 Task: Compose and send an email to jack@gmail.com with the subject 'feedback for our products'. Thank the recipient for being part of the community, invite them to take a survey, and offer a $10 credit for participation. Sign off with 'Regards, PMC'.
Action: Mouse pressed left at (81, 27)
Screenshot: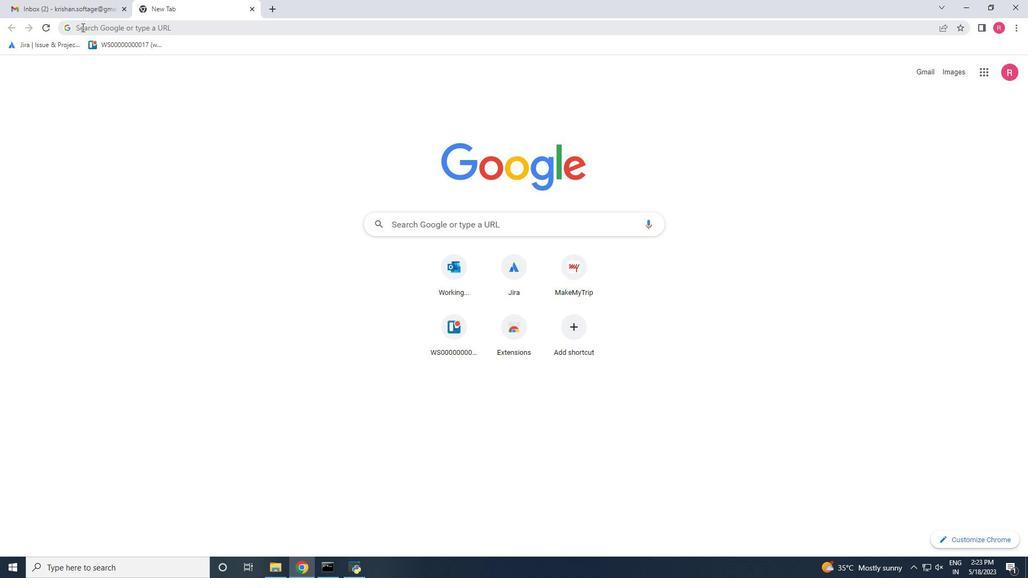 
Action: Key pressed gmail<Key.enter>
Screenshot: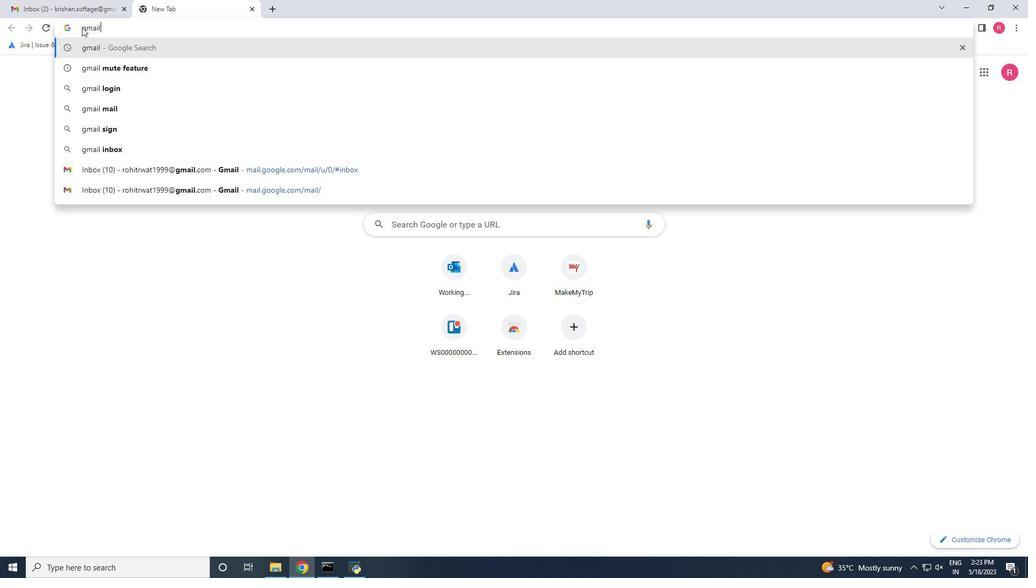 
Action: Mouse moved to (167, 168)
Screenshot: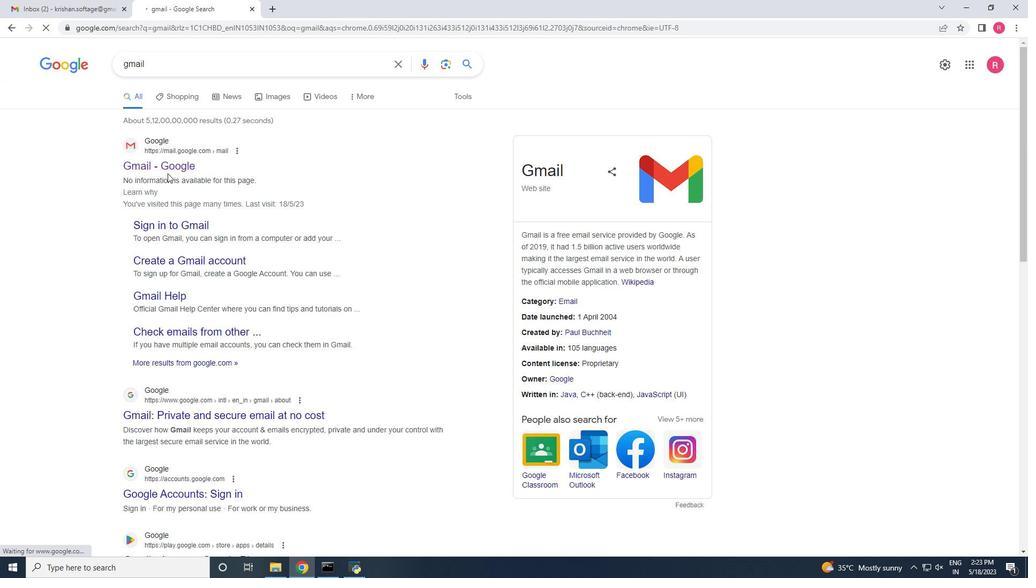 
Action: Mouse pressed left at (167, 168)
Screenshot: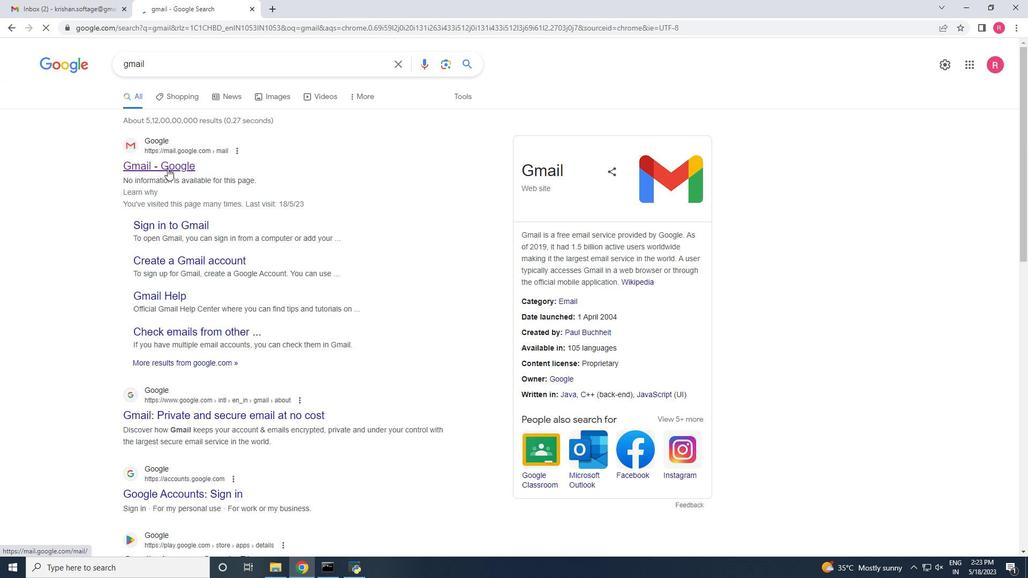 
Action: Mouse moved to (60, 88)
Screenshot: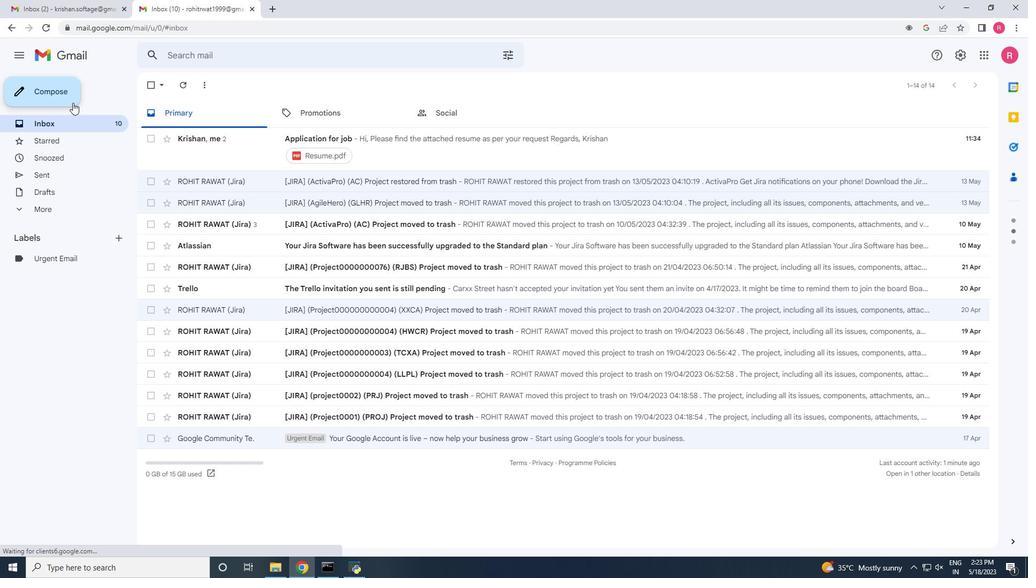 
Action: Mouse pressed left at (60, 88)
Screenshot: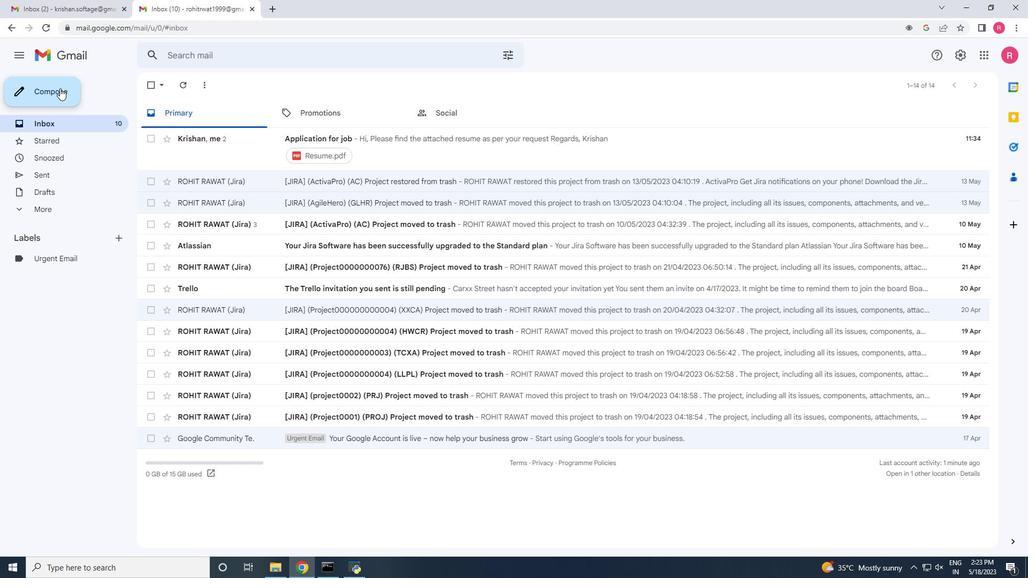 
Action: Mouse moved to (700, 259)
Screenshot: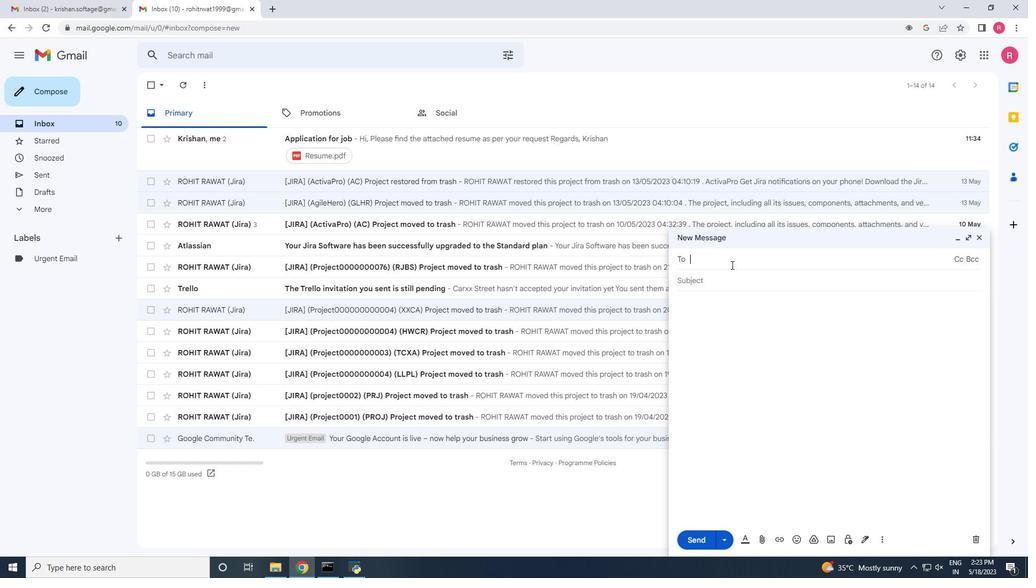 
Action: Mouse pressed left at (700, 259)
Screenshot: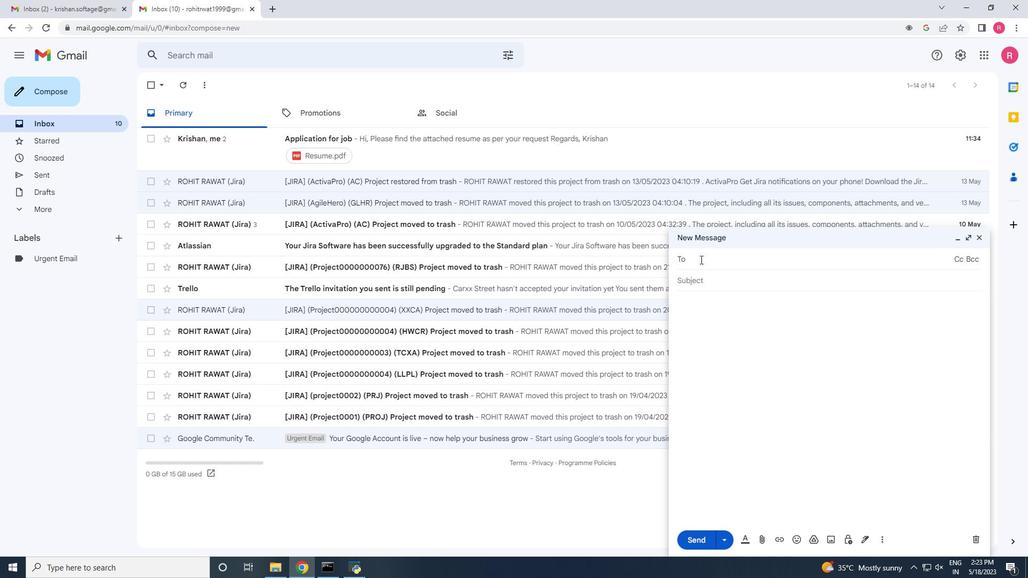 
Action: Mouse moved to (701, 258)
Screenshot: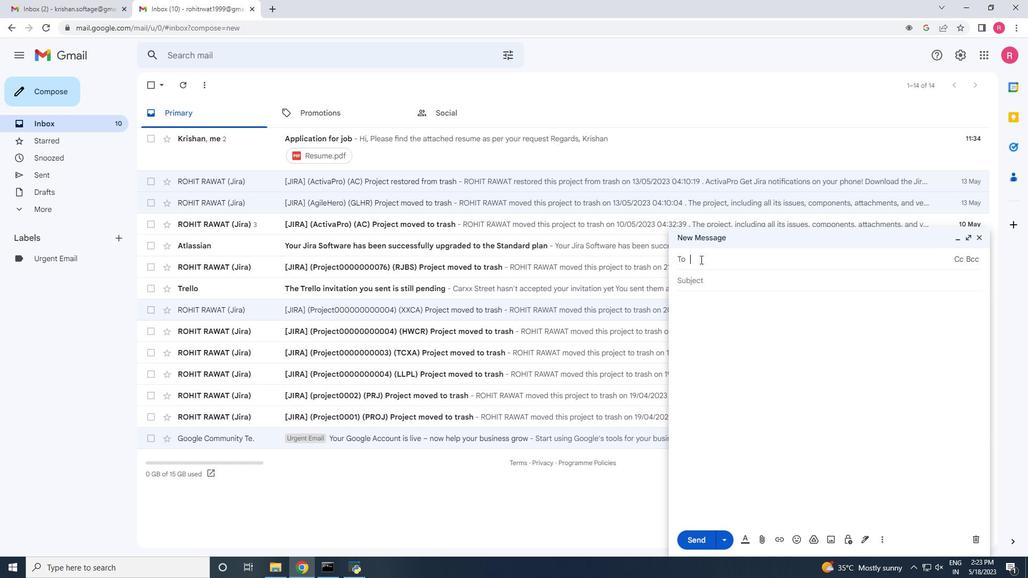 
Action: Key pressed jack<Key.shift>@gmail.com
Screenshot: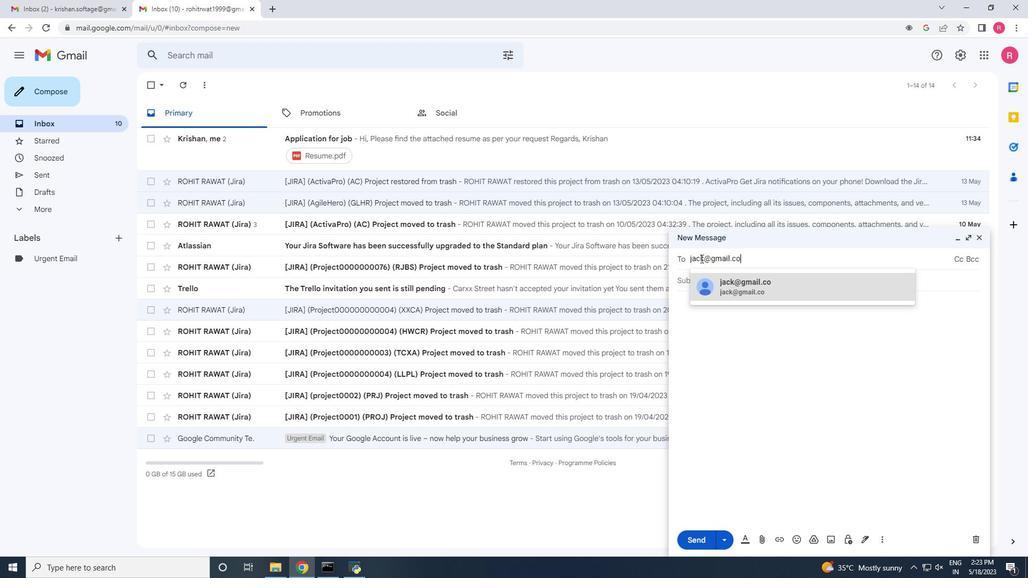 
Action: Mouse moved to (682, 282)
Screenshot: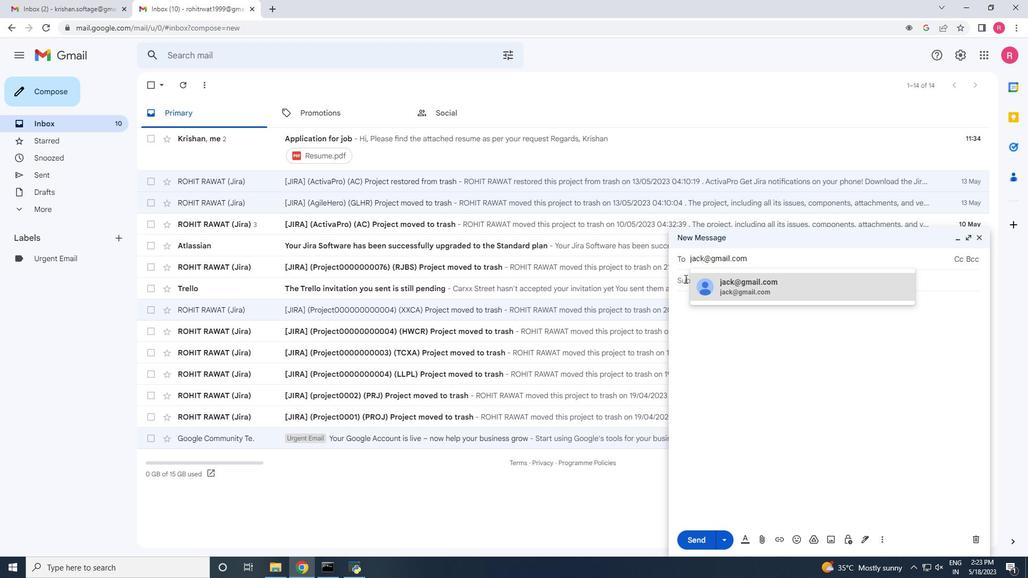 
Action: Mouse pressed left at (682, 282)
Screenshot: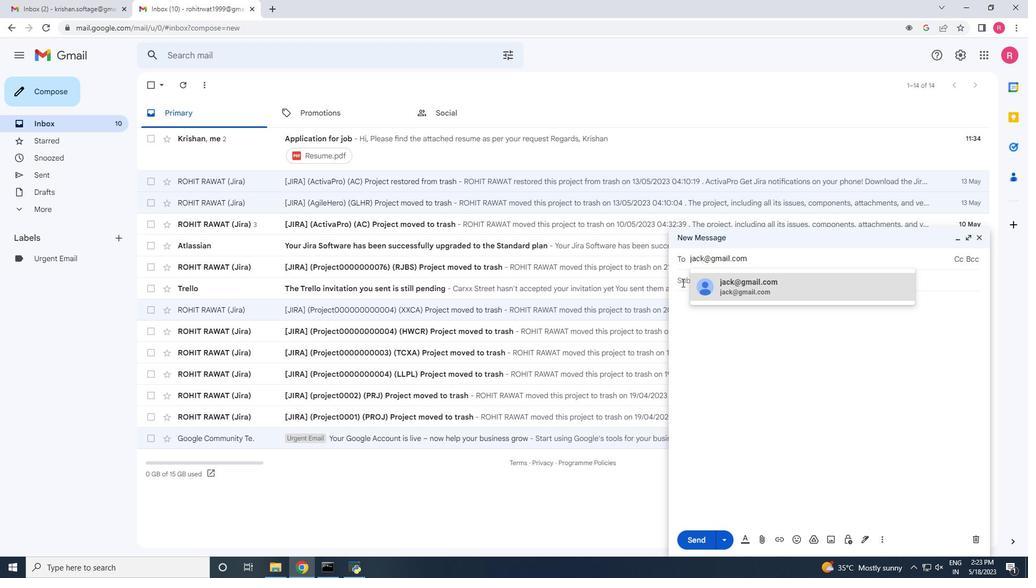 
Action: Mouse moved to (686, 305)
Screenshot: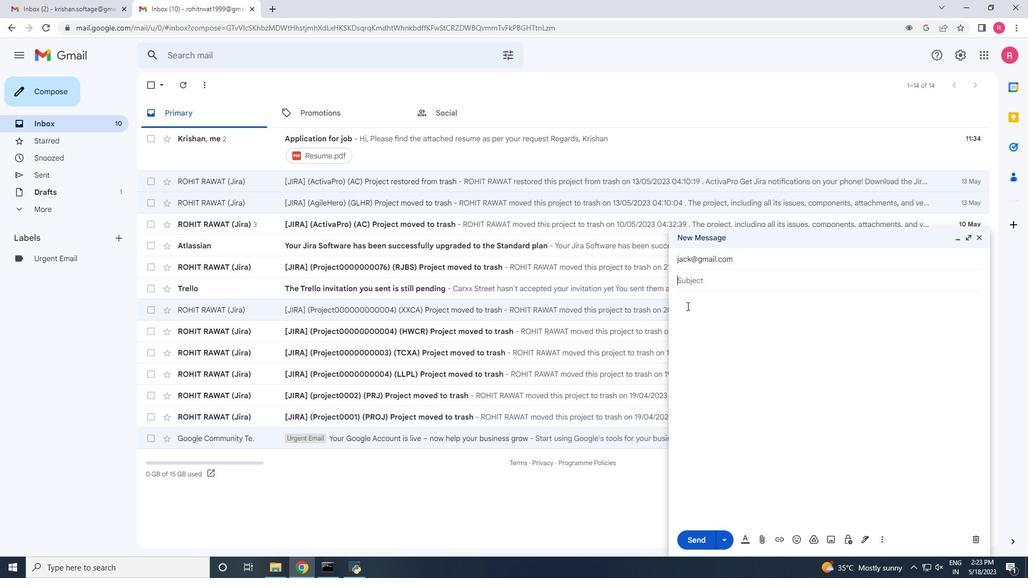
Action: Mouse pressed left at (686, 305)
Screenshot: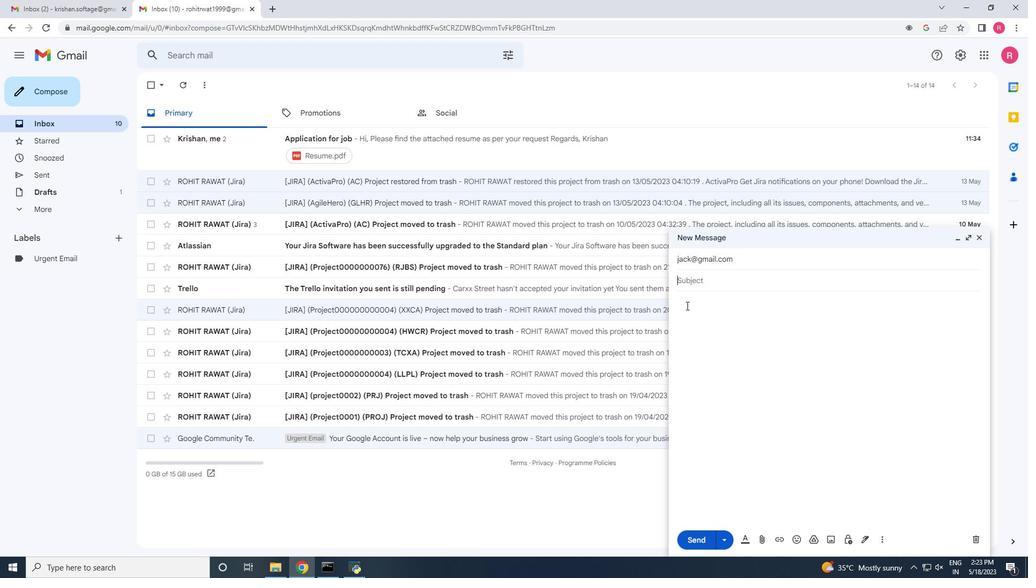 
Action: Key pressed hi<Key.space><Key.shift>Jack,<Key.left><Key.left><Key.left><Key.left><Key.left><Key.left><Key.left><Key.backspace><Key.shift>H<Key.right><Key.right><Key.right><Key.right><Key.right><Key.right><Key.right><Key.enter>
Screenshot: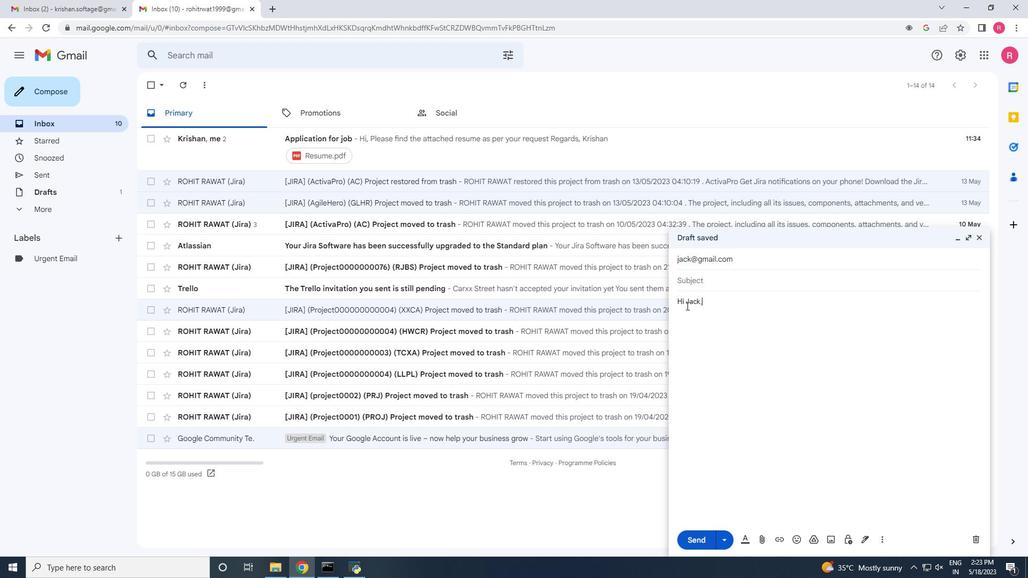 
Action: Mouse moved to (697, 281)
Screenshot: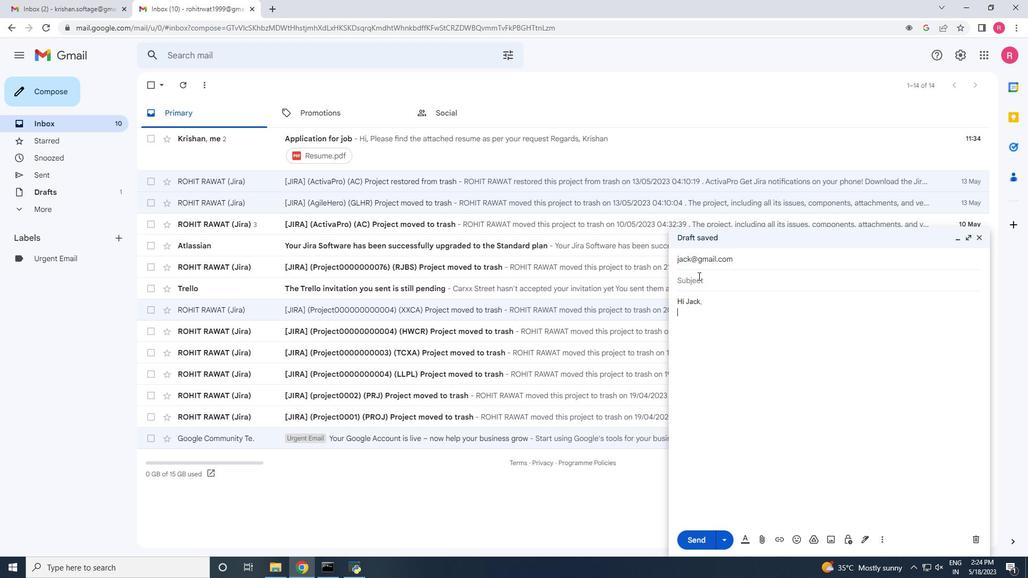 
Action: Mouse pressed left at (697, 281)
Screenshot: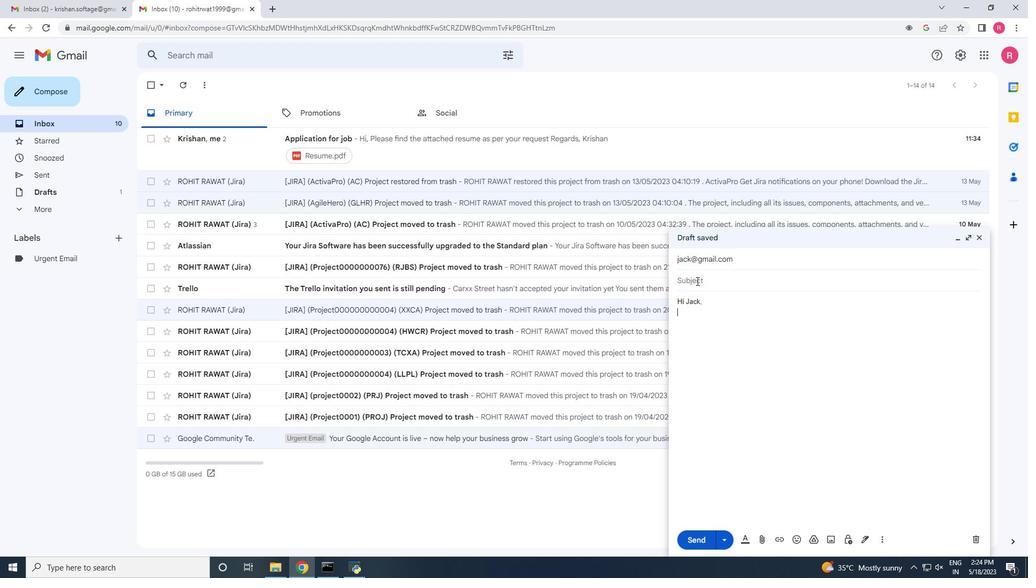 
Action: Key pressed feedback<Key.space>for<Key.space>you<Key.backspace><Key.backspace><Key.backspace>our<Key.space>s<Key.backspace>products
Screenshot: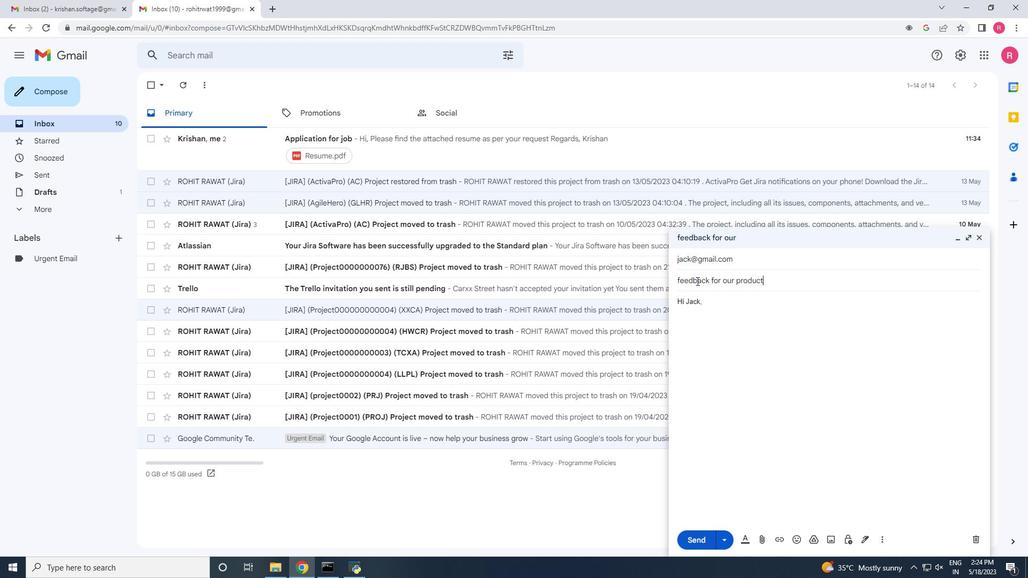 
Action: Mouse moved to (713, 301)
Screenshot: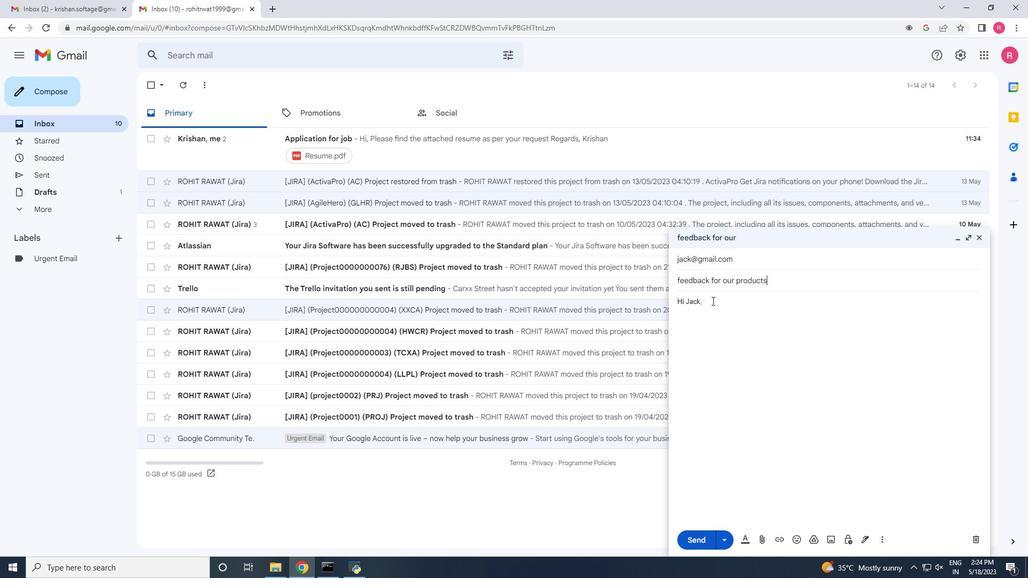 
Action: Mouse pressed left at (713, 301)
Screenshot: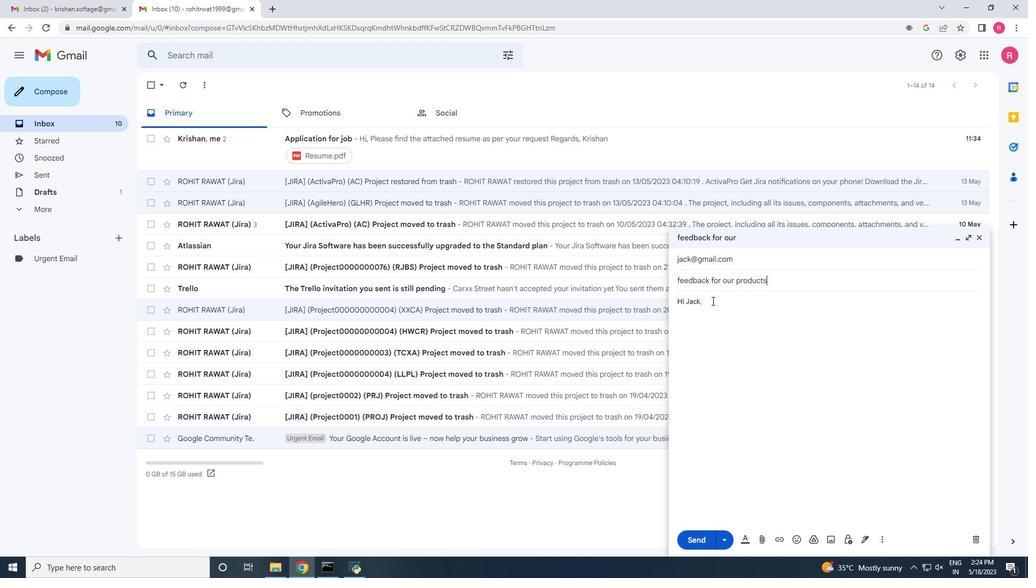 
Action: Key pressed <Key.enter><Key.enter><Key.shift><Key.shift><Key.shift><Key.shift>Thank<Key.space><Key.shift><Key.shift><Key.shift><Key.shift>you<Key.space>for<Key.space>a<Key.space>part<Key.space>od<Key.backspace>f<Key.space>our<Key.space>communtiy,<Key.space>we'ar<Key.space>alwasy<Key.space>striving<Key.space>to<Key.space>deliver<Key.space>the<Key.space>best<Key.space>experence<Key.space><Key.backspace><Key.backspace><Key.backspace><Key.backspace><Key.backspace><Key.backspace>
Screenshot: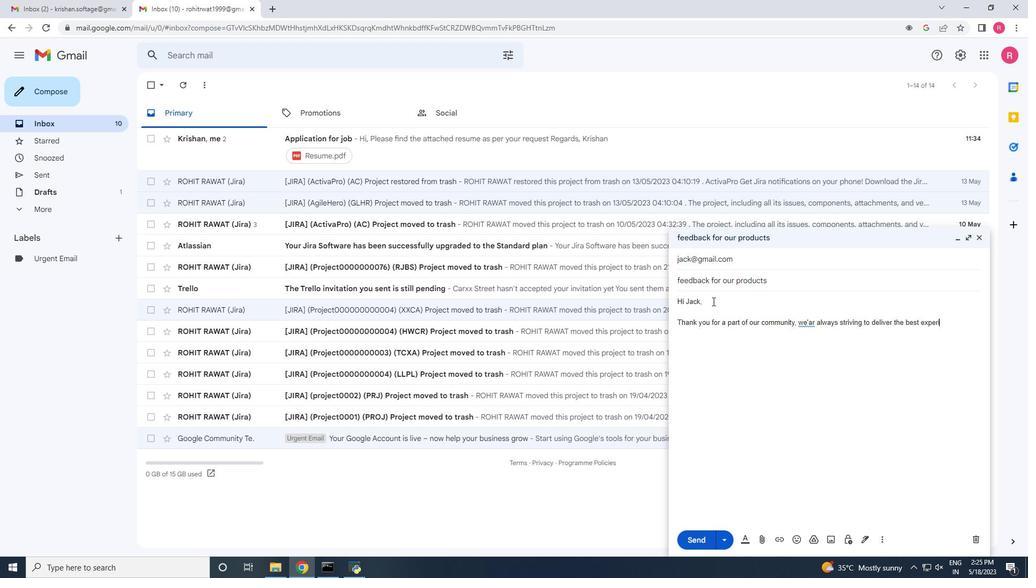 
Action: Mouse moved to (814, 324)
Screenshot: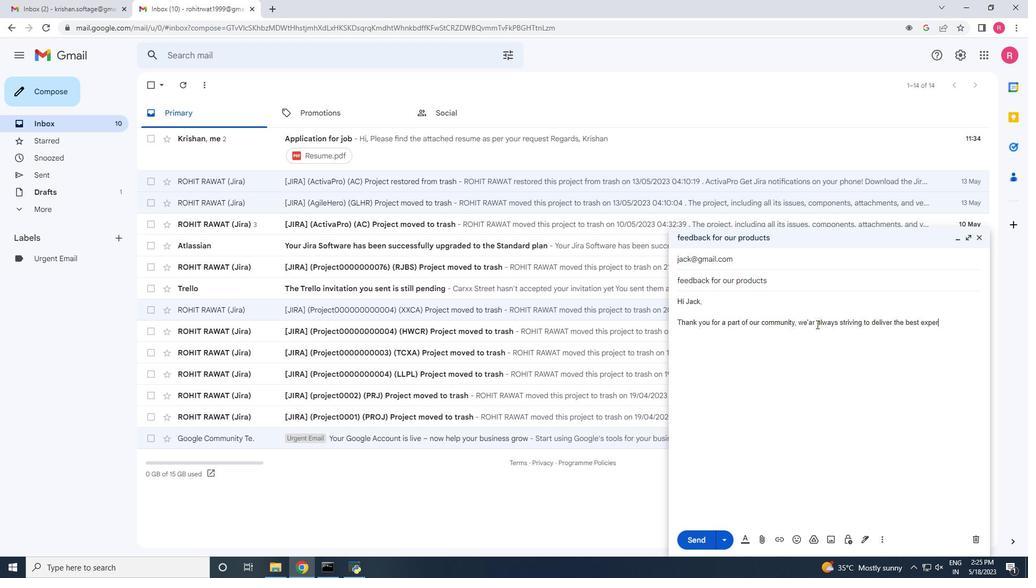 
Action: Mouse pressed left at (814, 324)
Screenshot: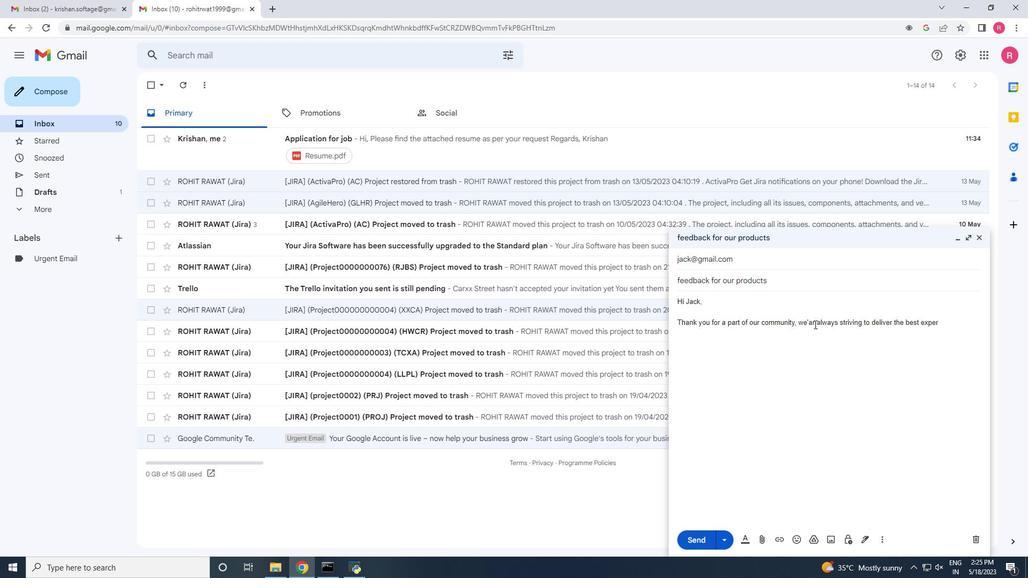 
Action: Mouse moved to (819, 324)
Screenshot: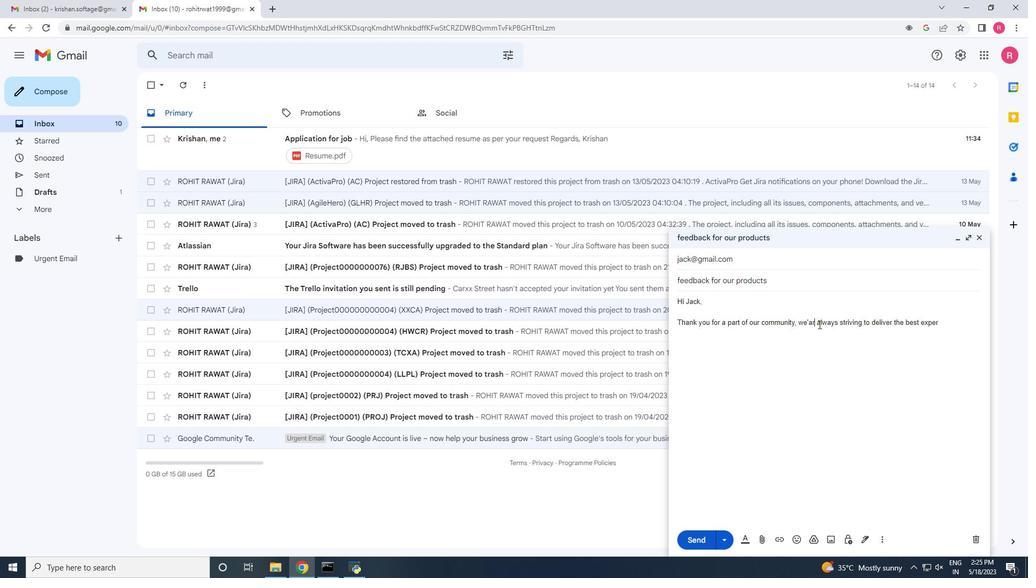 
Action: Key pressed <Key.backspace><Key.backspace>r
Screenshot: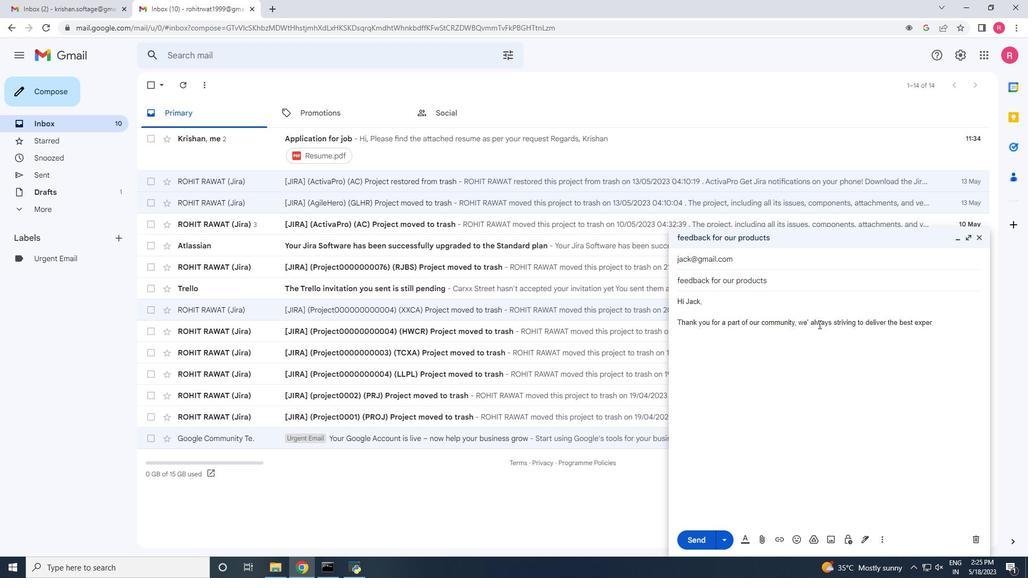 
Action: Mouse moved to (817, 325)
Screenshot: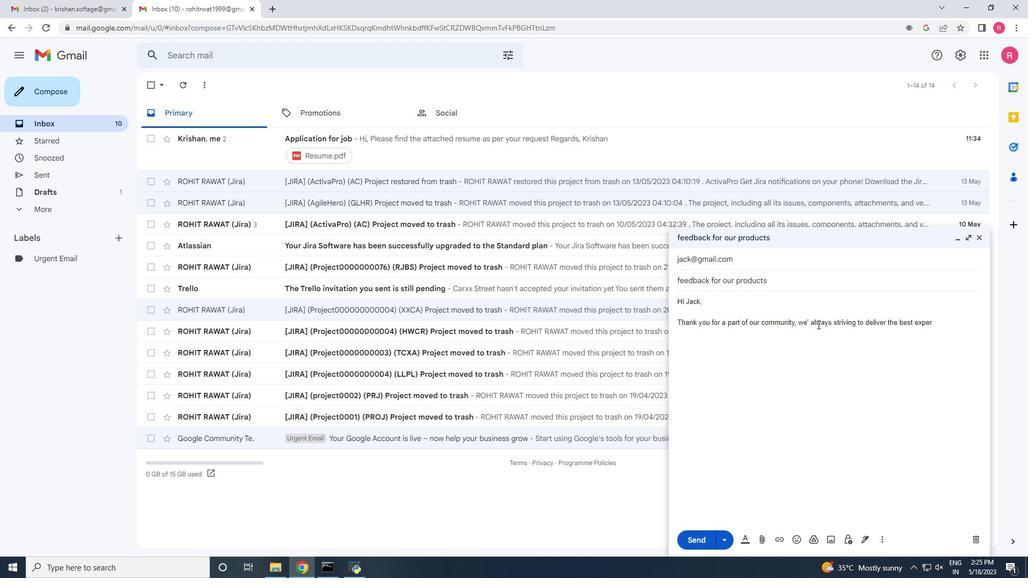 
Action: Key pressed e
Screenshot: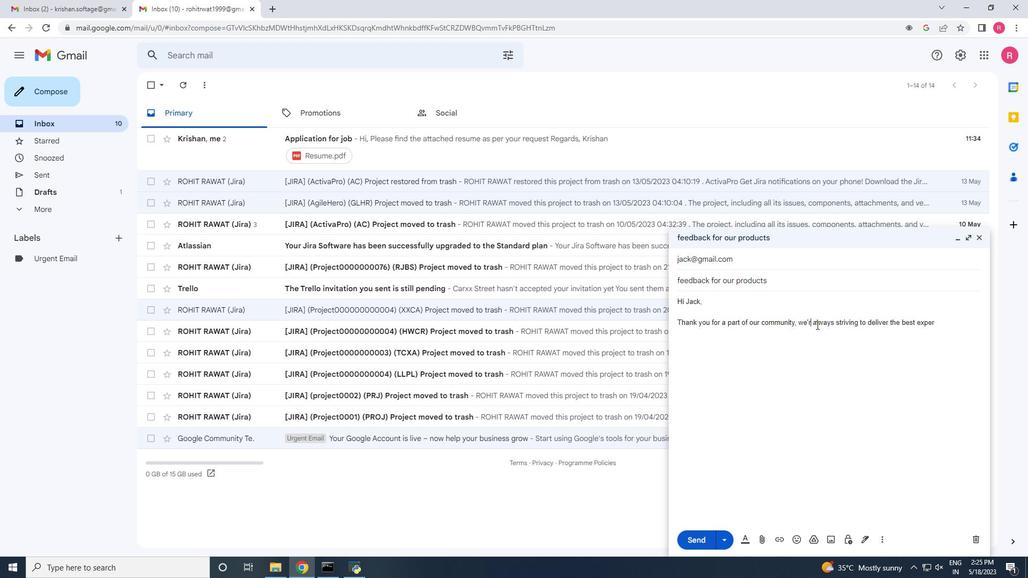 
Action: Mouse moved to (946, 327)
Screenshot: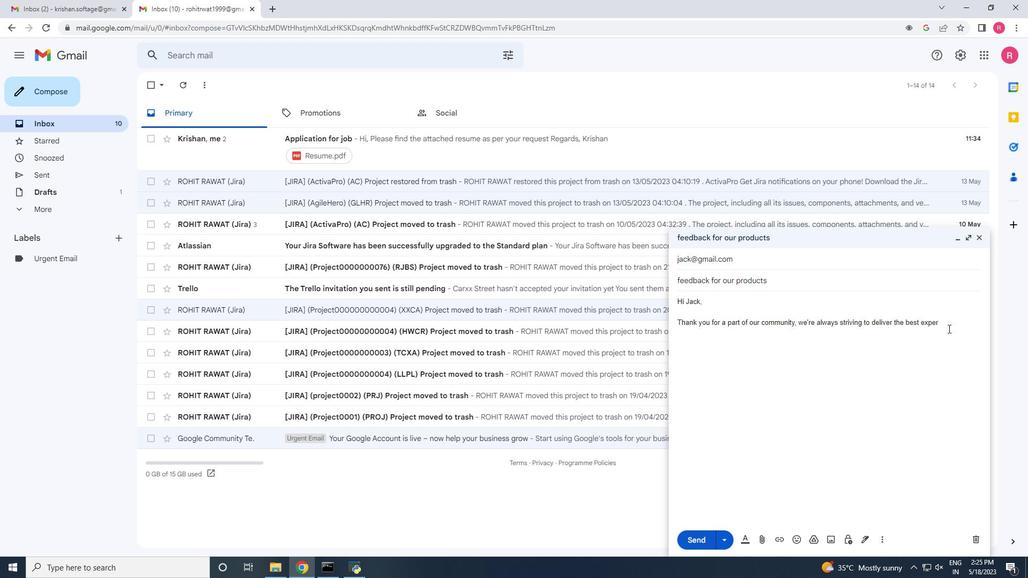 
Action: Mouse pressed left at (946, 327)
Screenshot: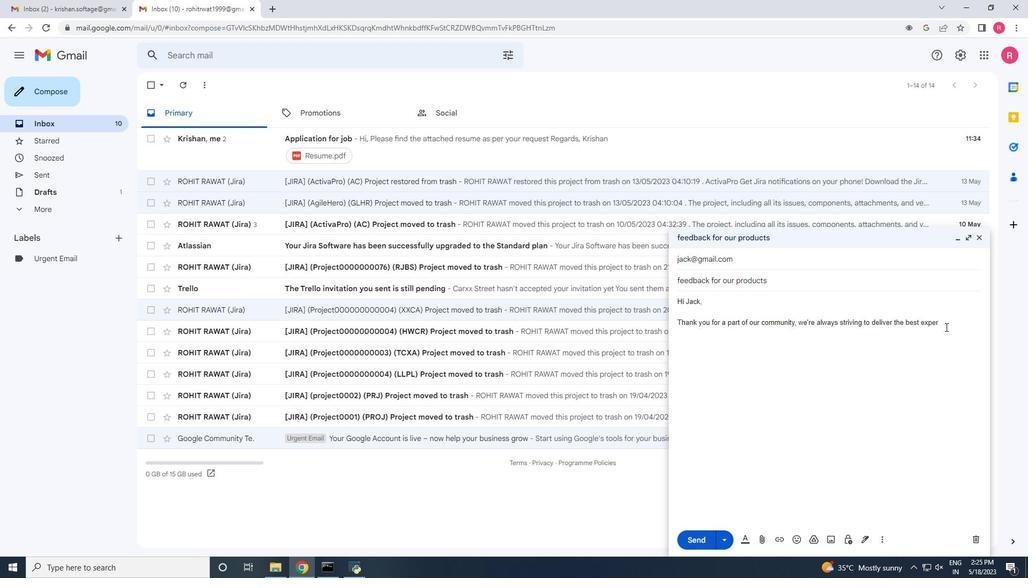 
Action: Key pressed ience<Key.space>to<Key.space>ur<Key.space><Key.backspace><Key.backspace><Key.backspace>our<Key.space>cusm<Key.backspace>tomer,<Key.space>and<Key.space>we<Key.space>would<Key.space>like<Key.space>to<Key.space>hear<Key.space>your<Key.space>your<Key.backspace><Key.backspace><Key.backspace><Key.backspace><Key.backspace><Key.space>thoghts<Key.space><Key.backspace><Key.space>on<Key.space>how<Key.space>we<Key.space>can<Key.space>o<Key.backspace>improve<Key.space><Key.backspace>.<Key.enter><Key.enter>if<Key.space>you're<Key.space>intrested<Key.space><Key.backspace>,<Key.space>please<Key.space>take<Key.space>our<Key.space>30-second<Key.space>survey<Key.space>and<Key.space>answer<Key.space>the<Key.space>5<Key.space>questions<Key.space>provided,<Key.backspace>.<Key.space>if<Key.space>you<Key.space>decide<Key.space>to<Key.space>participate,<Key.space>we'll<Key.space>apply<Key.space>a<Key.shift>$<Key.left><Key.space><Key.right>10<Key.space>ce<Key.backspace>redit<Key.space>to<Key.space>your<Key.space>account<Key.space>to<Key.space>use<Key.space>toward<Key.space>your<Key.space>next<Key.space>puc<Key.backspace>rchase<Key.space>just<Key.space>our<Key.space>a<Key.backspace>way<Key.space>of<Key.space>saying<Key.space>thank<Key.space>you'<Key.backspace><Key.shift>"<Key.backspace>;<Key.backspace><Key.shift>:0<Key.backspace><Key.shift>)<Key.enter><Key.enter><Key.shift>We<Key.space>appreciate<Key.space>your<Key.space>time<Key.shift>!
Screenshot: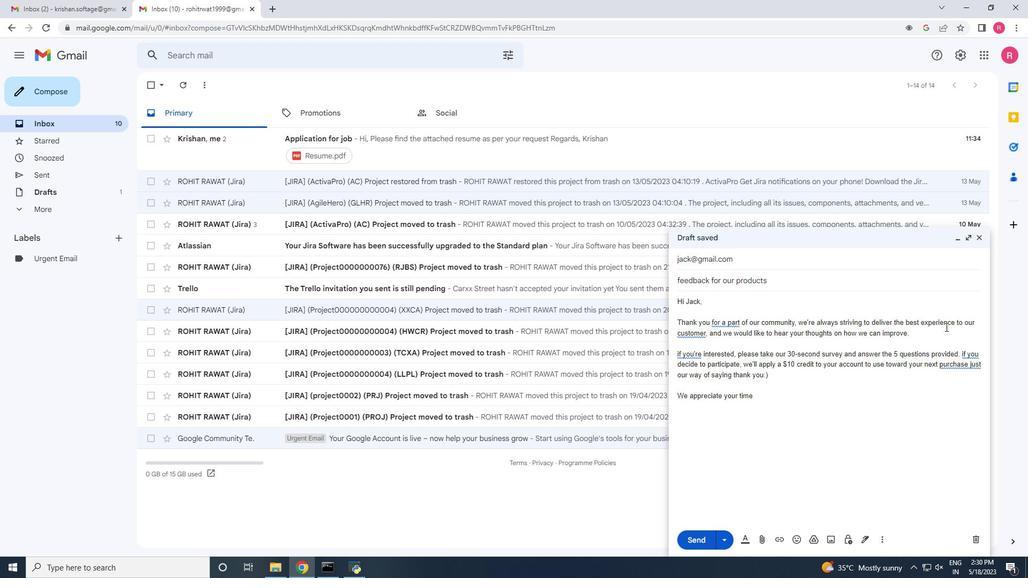 
Action: Mouse moved to (713, 321)
Screenshot: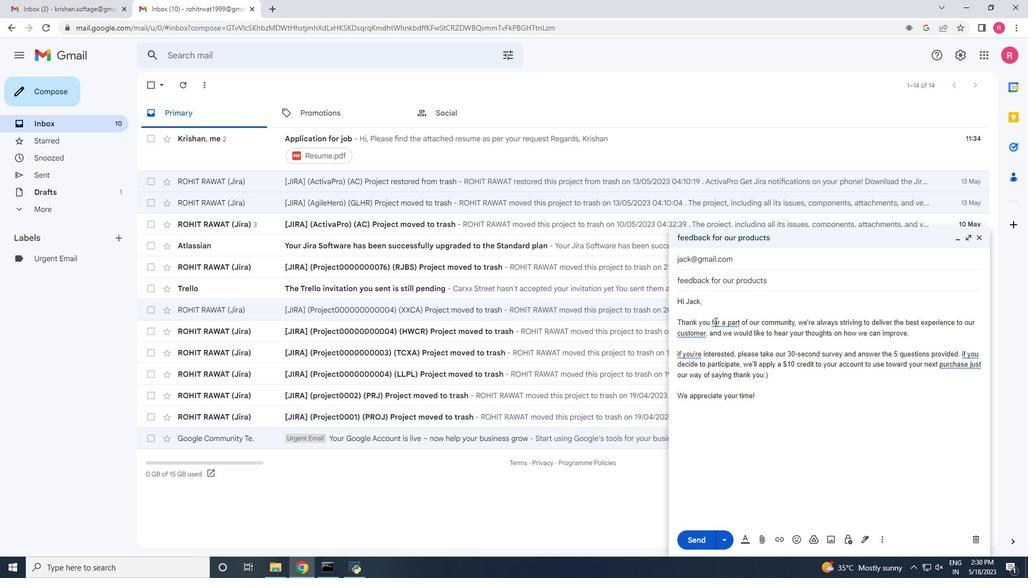 
Action: Mouse pressed right at (713, 321)
Screenshot: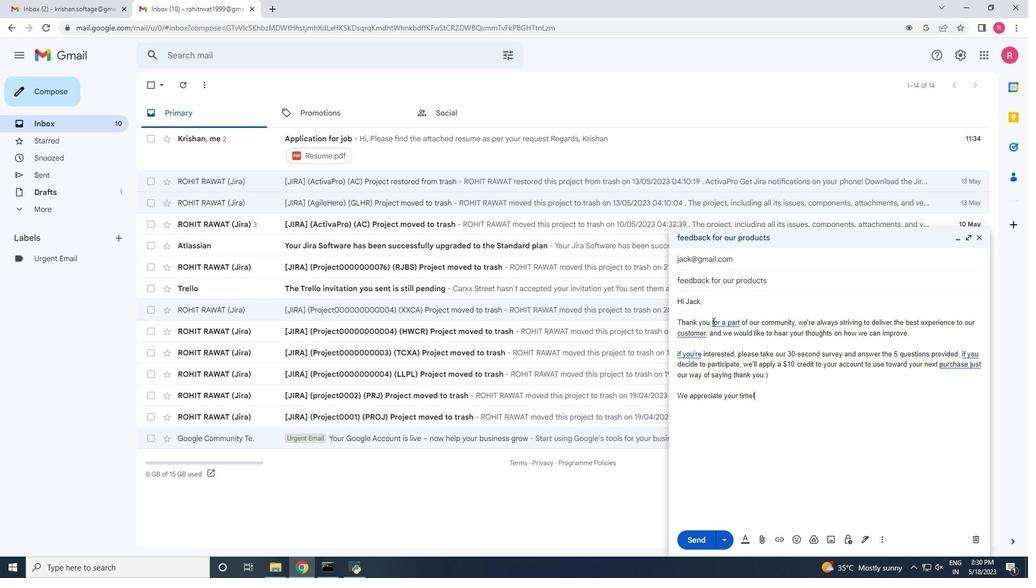 
Action: Mouse moved to (714, 320)
Screenshot: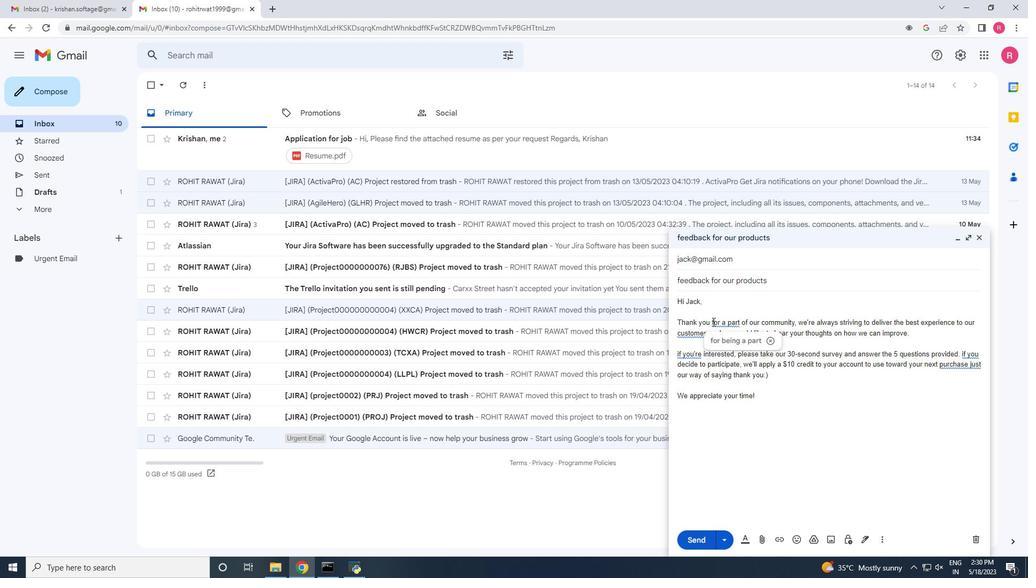 
Action: Mouse pressed left at (714, 320)
Screenshot: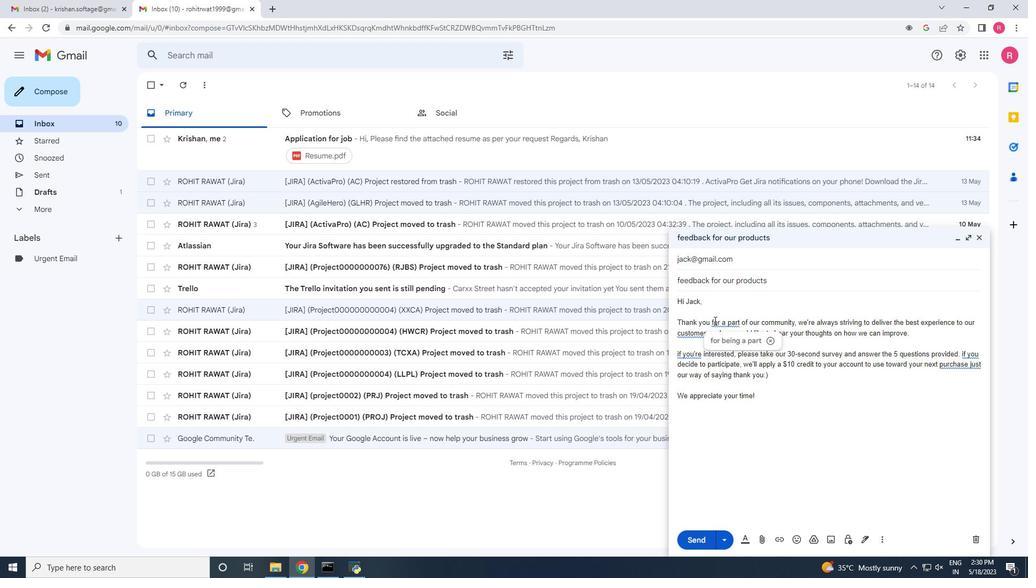 
Action: Mouse moved to (730, 320)
Screenshot: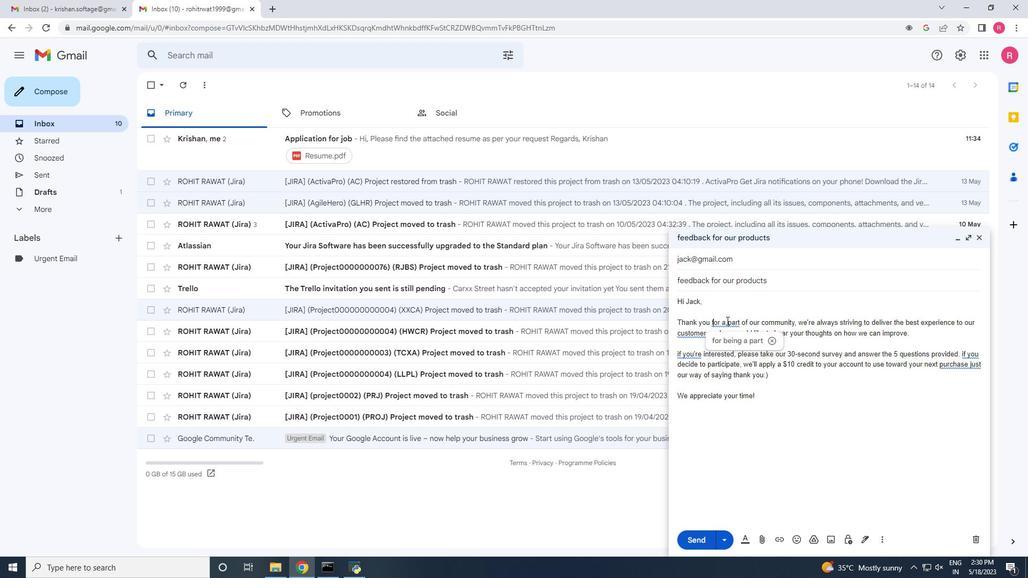 
Action: Mouse pressed left at (730, 320)
Screenshot: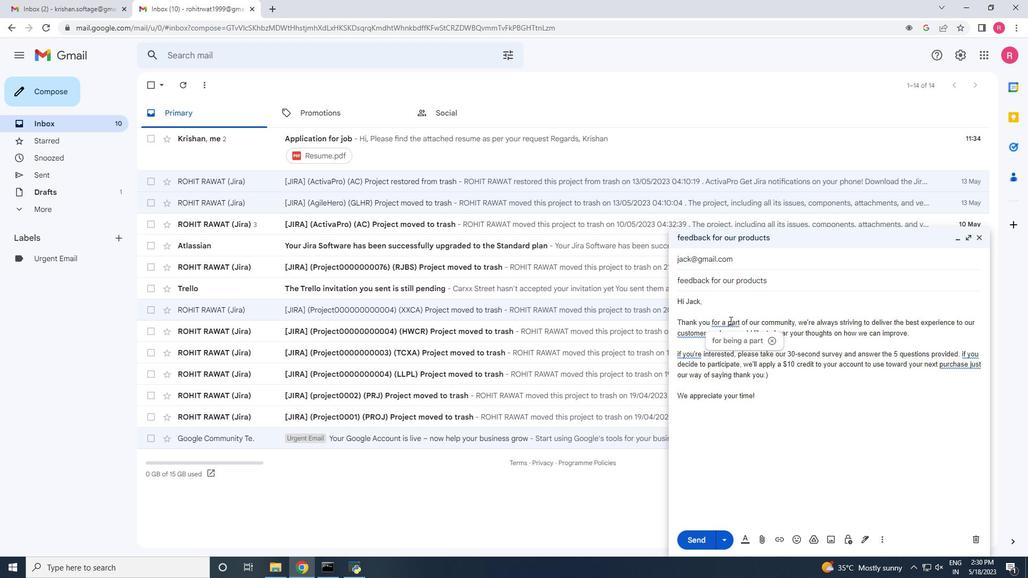 
Action: Mouse moved to (691, 333)
Screenshot: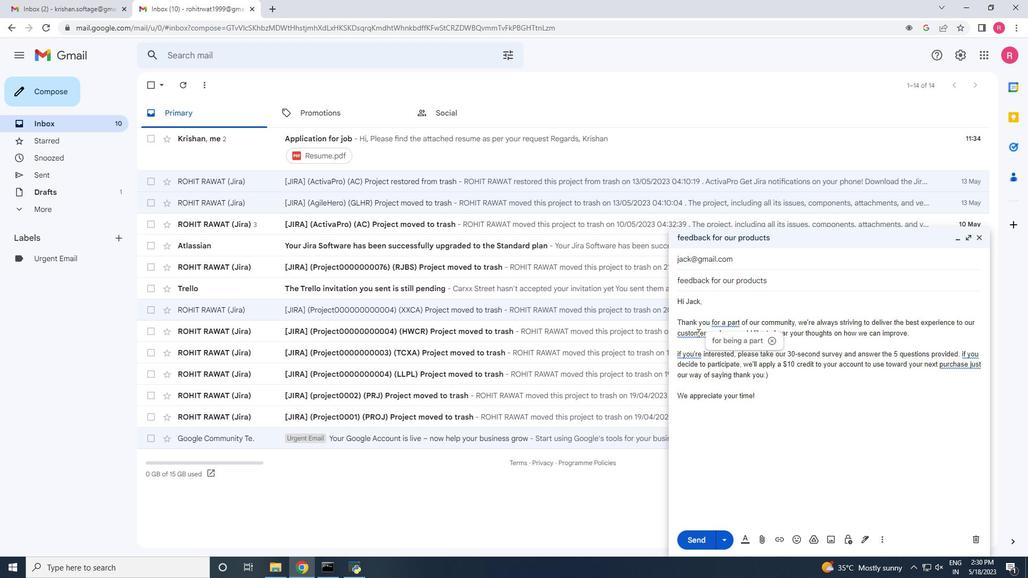
Action: Mouse pressed left at (691, 333)
Screenshot: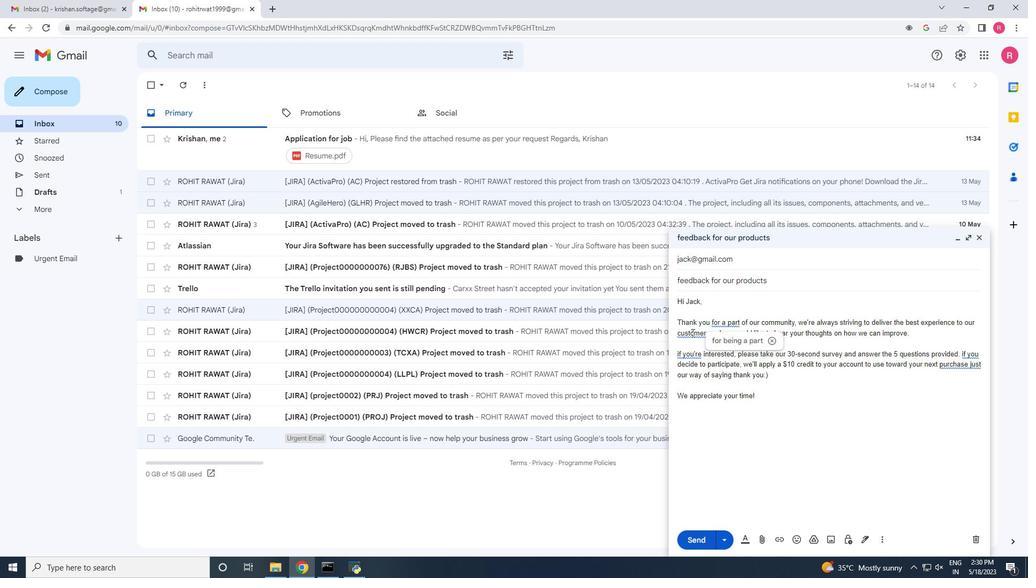 
Action: Mouse moved to (968, 368)
Screenshot: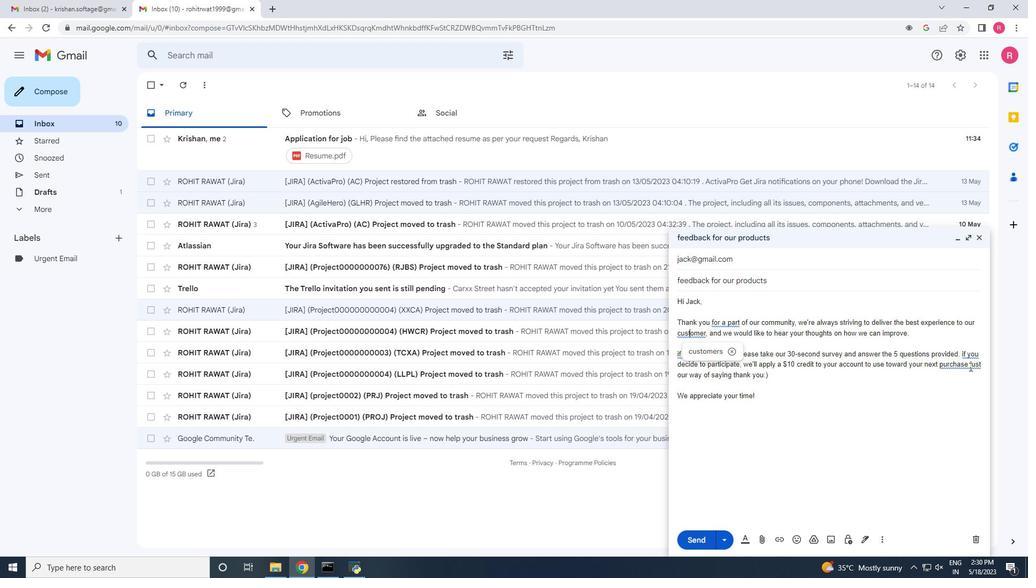 
Action: Mouse pressed left at (968, 368)
Screenshot: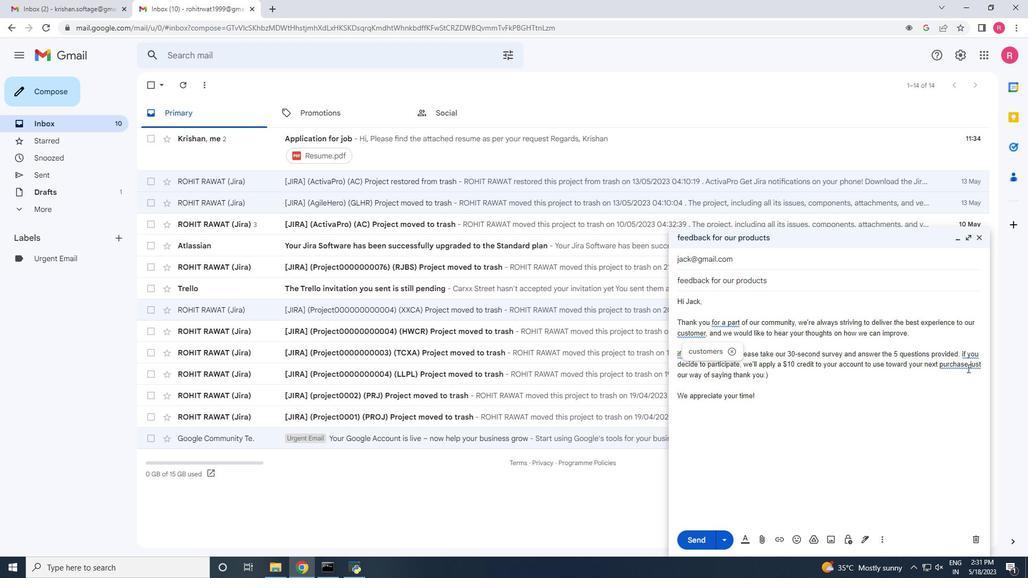 
Action: Mouse moved to (739, 400)
Screenshot: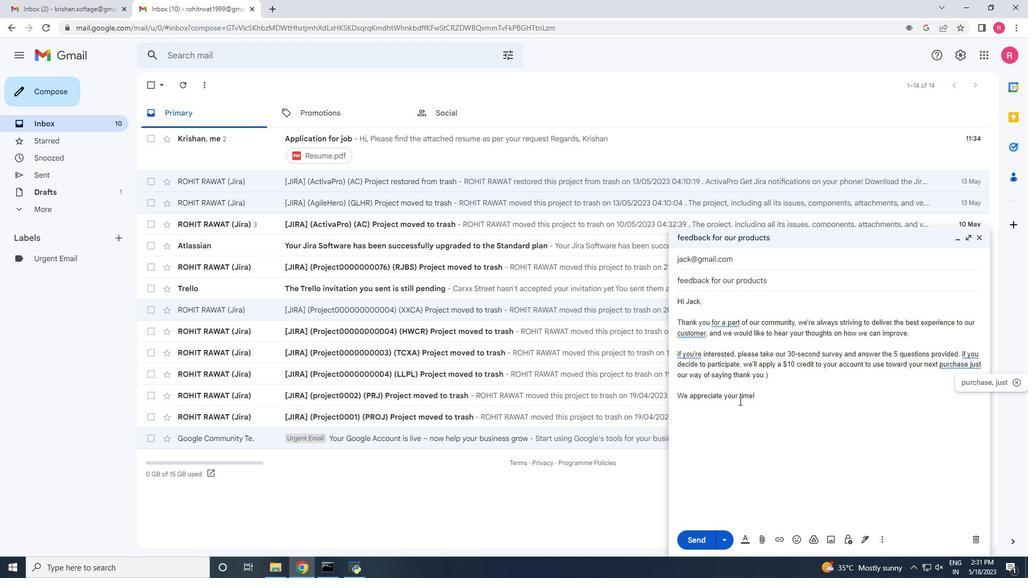 
Action: Mouse pressed left at (739, 400)
Screenshot: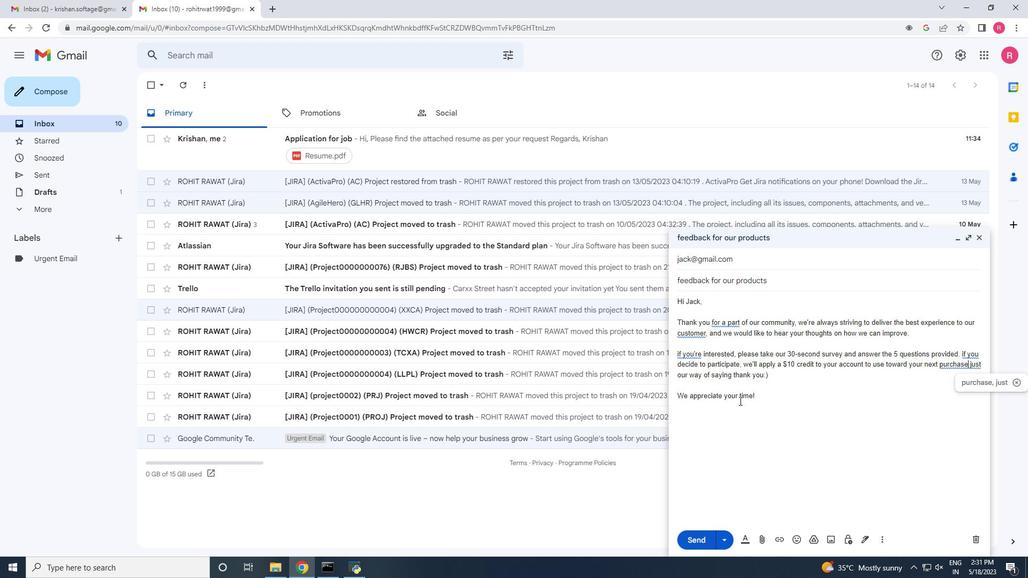 
Action: Mouse moved to (769, 397)
Screenshot: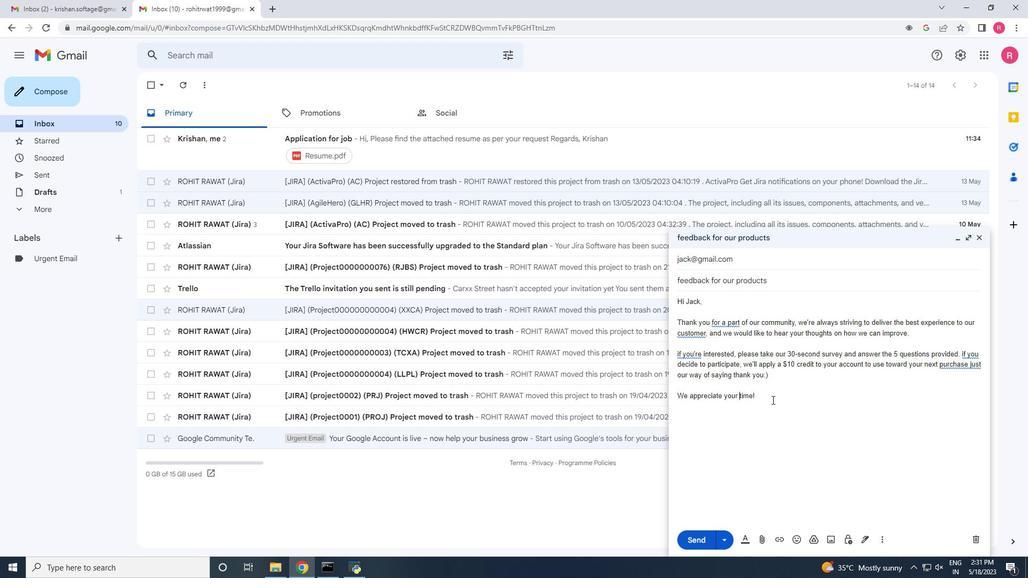 
Action: Mouse pressed left at (769, 397)
Screenshot: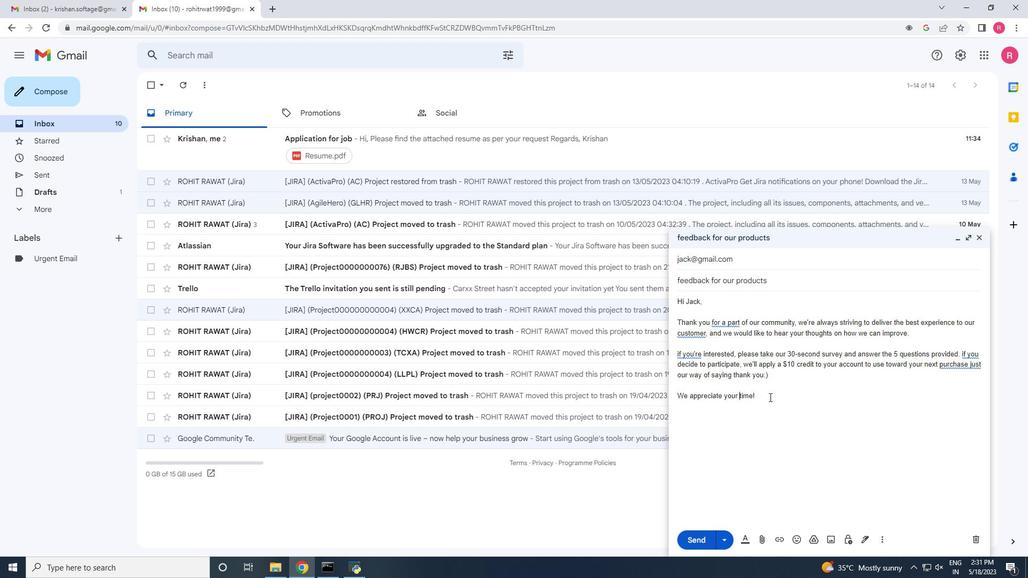 
Action: Key pressed <Key.enter><Key.enter><Key.enter>re<Key.backspace><Key.backspace><Key.shift>Regards,<Key.enter>j<Key.backspace><Key.shift><Key.shift><Key.shift><Key.shift><Key.shift><Key.shift><Key.shift><Key.shift><Key.shift><Key.shift><Key.shift><Key.shift><Key.shift><Key.shift><Key.shift><Key.shift><Key.shift><Key.shift><Key.shift><Key.shift><Key.shift><Key.shift><Key.shift><Key.shift><Key.shift><Key.shift><Key.shift><Key.shift><Key.shift><Key.shift><Key.shift><Key.shift><Key.shift><Key.shift><Key.shift><Key.shift><Key.shift><Key.shift><Key.shift><Key.shift><Key.shift><Key.shift><Key.shift><Key.shift><Key.shift><Key.shift><Key.shift><Key.shift><Key.shift><Key.shift><Key.shift><Key.shift><Key.shift><Key.shift><Key.shift><Key.shift><Key.shift><Key.shift><Key.shift><Key.shift><Key.shift><Key.shift><Key.shift><Key.shift><Key.shift><Key.shift><Key.shift><Key.shift><Key.shift><Key.shift><Key.shift><Key.shift><Key.shift><Key.shift><Key.shift><Key.shift><Key.shift><Key.shift><Key.shift><Key.shift><Key.shift><Key.shift><Key.shift><Key.shift><Key.shift><Key.shift><Key.shift><Key.shift><Key.shift><Key.shift><Key.shift><Key.shift><Key.shift><Key.shift><Key.shift><Key.shift><Key.shift><Key.shift><Key.shift><Key.shift><Key.shift><Key.shift><Key.shift><Key.shift><Key.shift><Key.shift><Key.shift><Key.shift><Key.shift><Key.shift><Key.shift><Key.shift><Key.shift><Key.shift><Key.shift><Key.shift><Key.shift><Key.shift><Key.shift><Key.shift><Key.shift><Key.shift><Key.shift><Key.shift><Key.shift><Key.shift><Key.shift><Key.shift><Key.shift><Key.shift><Key.shift><Key.shift><Key.shift><Key.shift><Key.shift><Key.shift><Key.shift><Key.shift><Key.shift><Key.shift><Key.shift>P<Key.shift>M<Key.shift>C<Key.space><Key.shift>Cpm<Key.backspace><Key.backspace>ompany
Screenshot: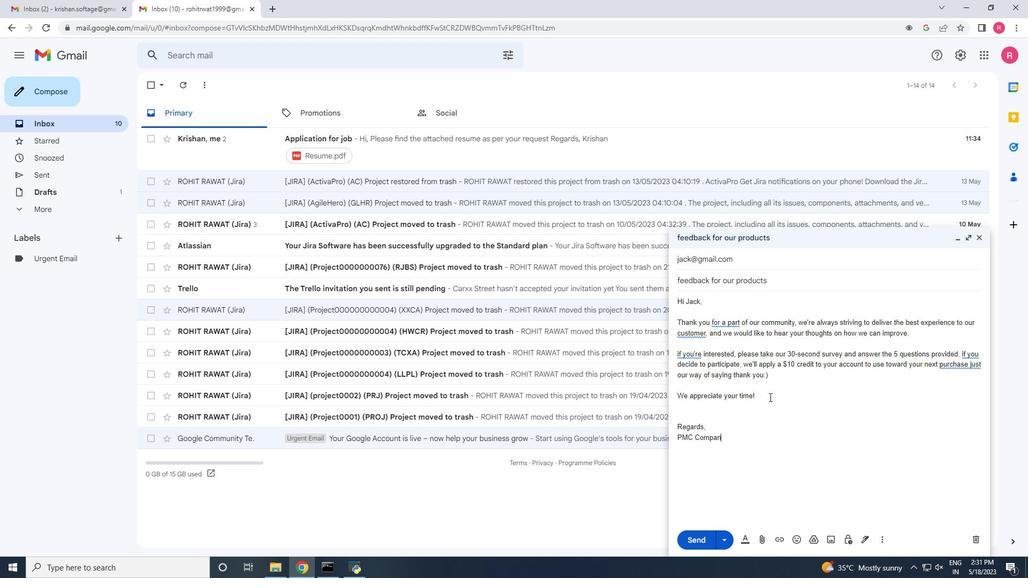 
Action: Mouse moved to (779, 411)
Screenshot: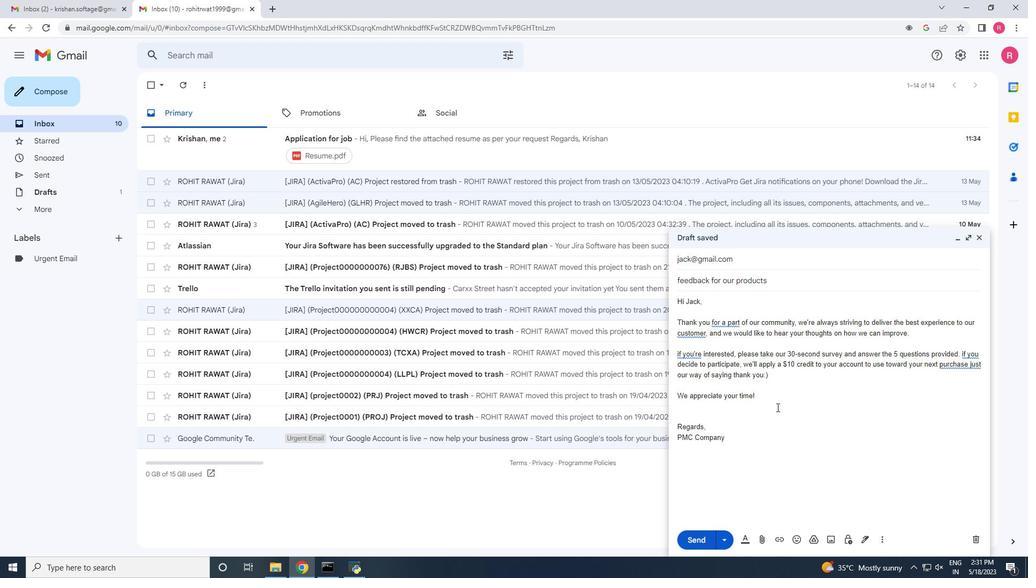 
Action: Mouse scrolled (779, 411) with delta (0, 0)
Screenshot: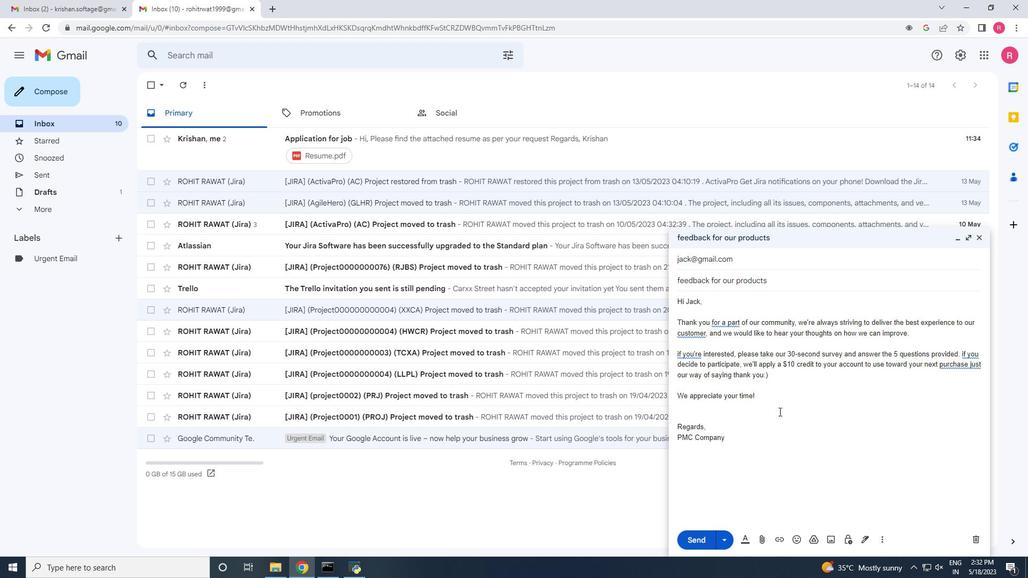 
Action: Mouse moved to (693, 538)
Screenshot: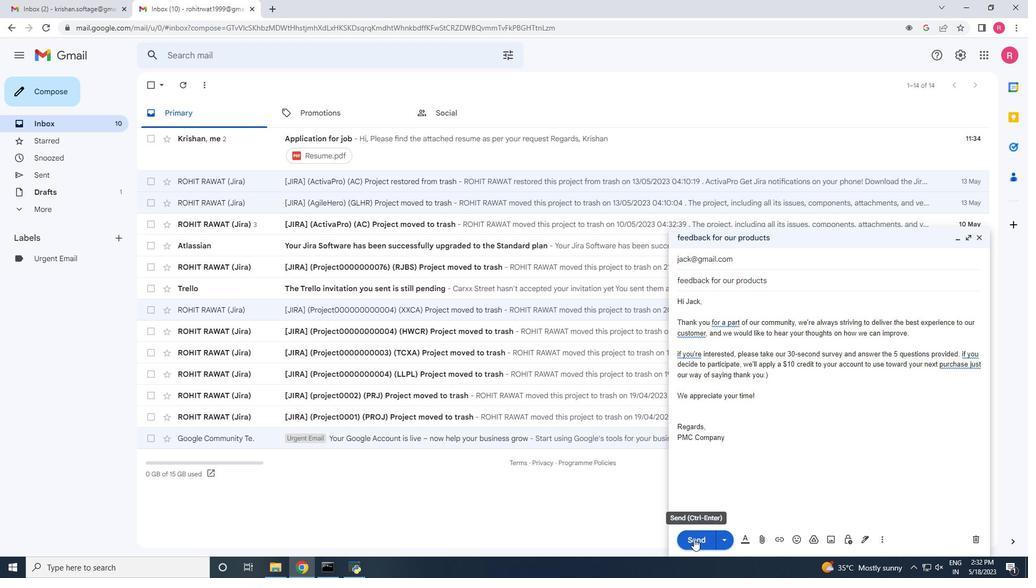 
Action: Mouse pressed left at (693, 538)
Screenshot: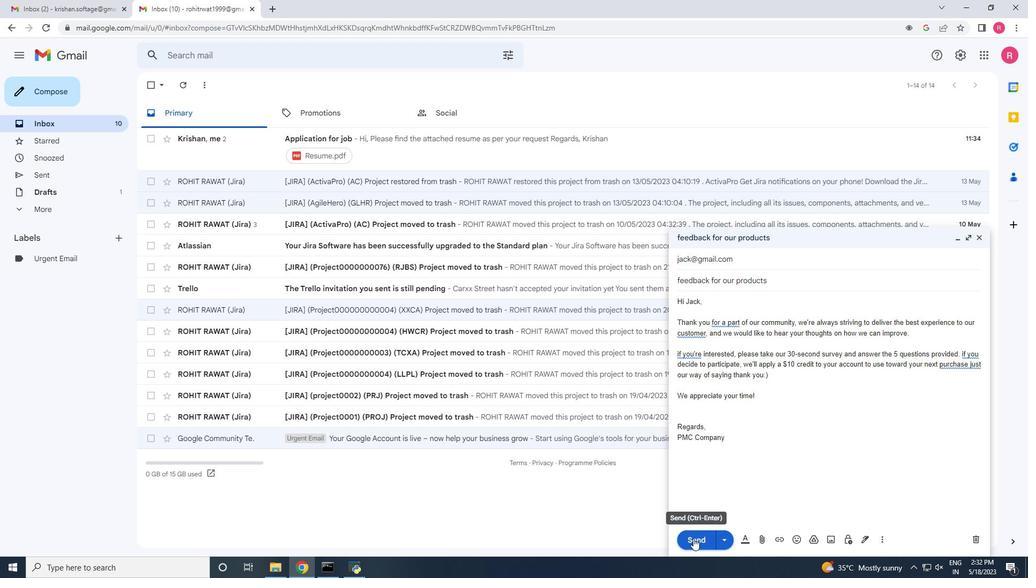 
Action: Mouse moved to (162, 523)
Screenshot: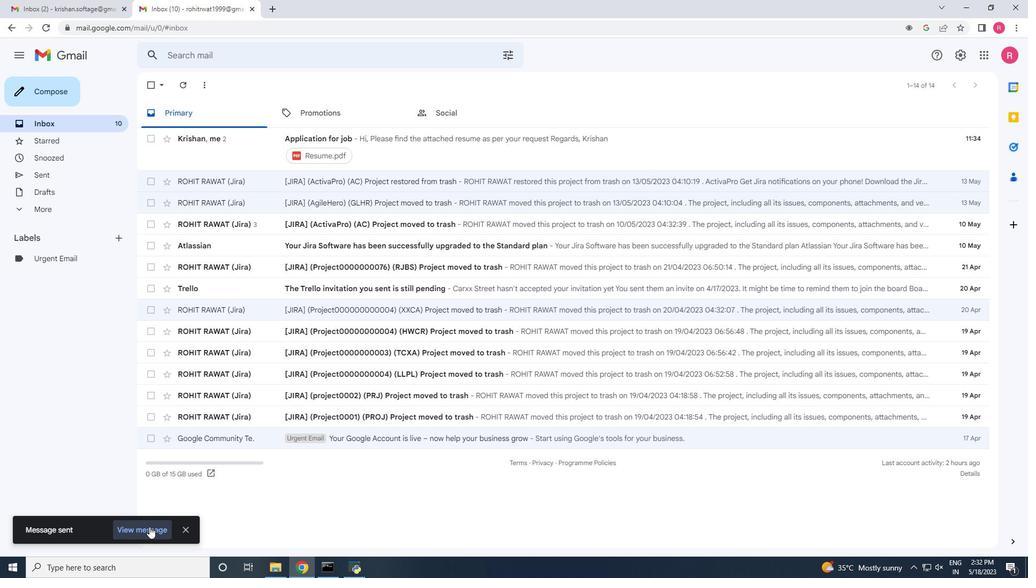 
